 Task: Reply to email with the signature Brandon Turner with the subject 'Event invitation' from softage.1@softage.net with the message 'I would like to schedule a call to discuss the proposed changes to the budget plan.'
Action: Mouse moved to (380, 101)
Screenshot: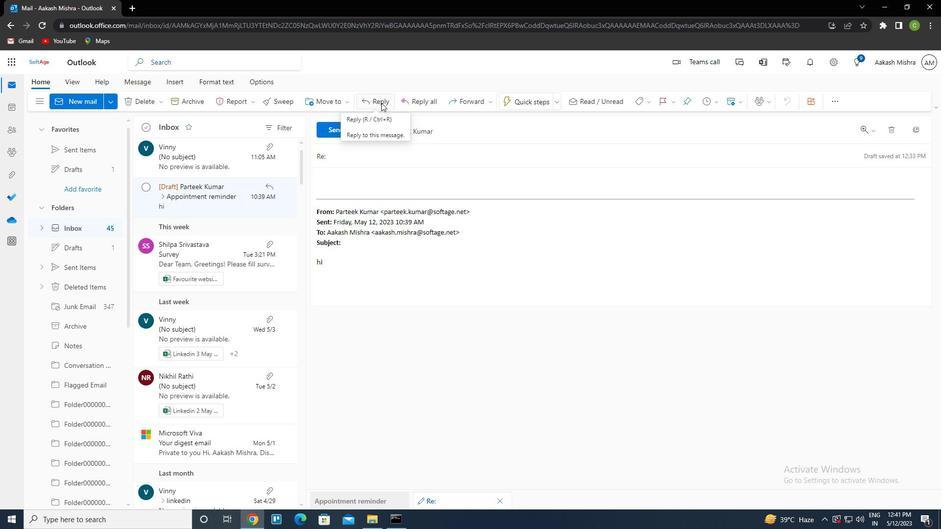 
Action: Mouse pressed left at (380, 101)
Screenshot: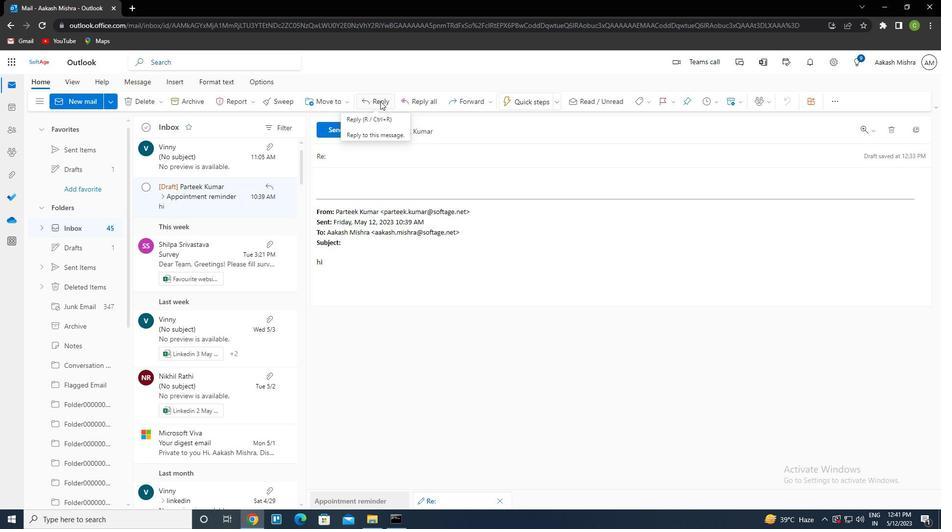 
Action: Mouse moved to (643, 103)
Screenshot: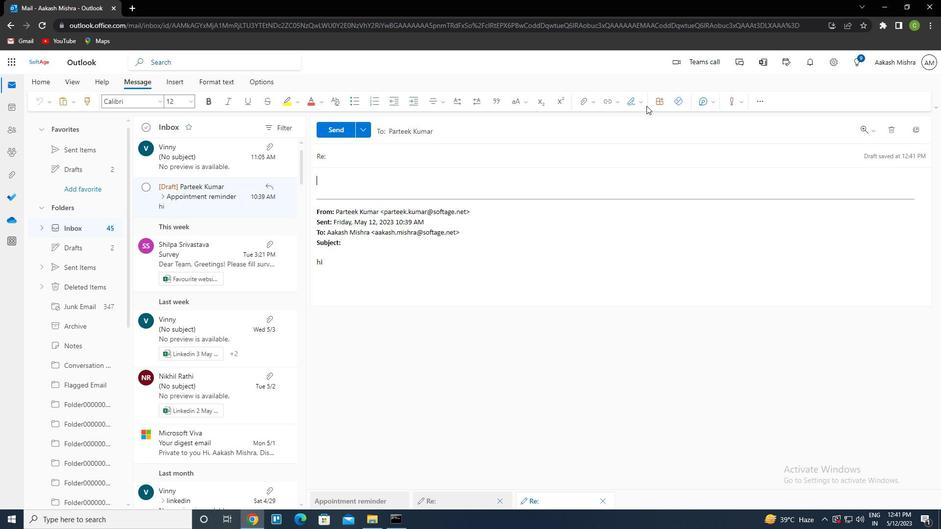 
Action: Mouse pressed left at (643, 103)
Screenshot: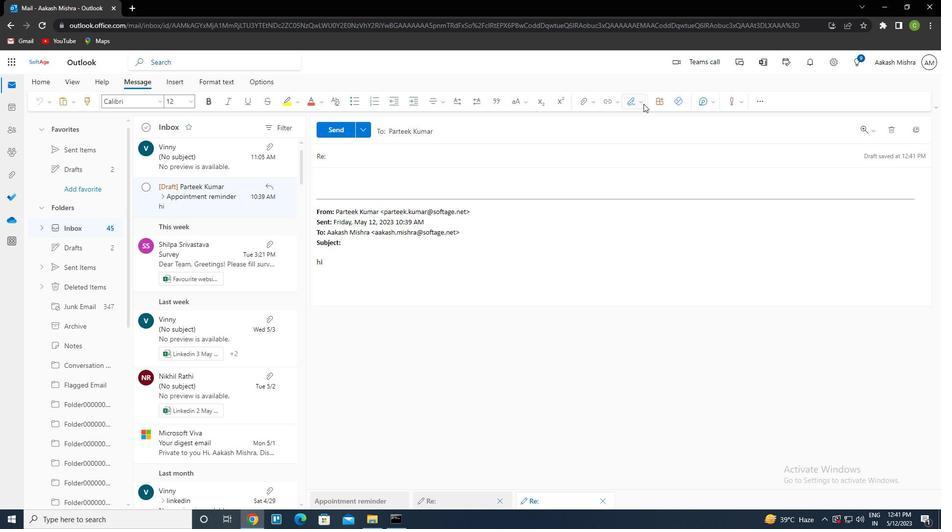 
Action: Mouse moved to (596, 462)
Screenshot: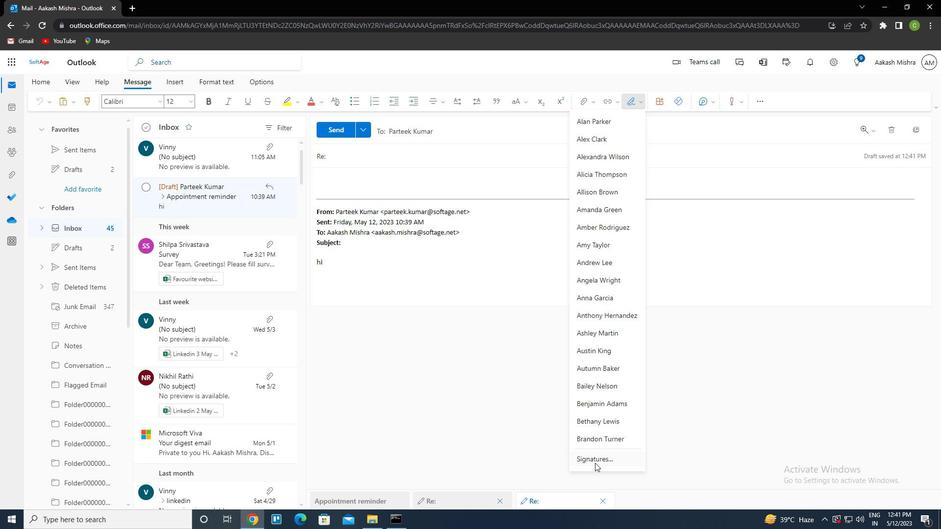 
Action: Mouse pressed left at (596, 462)
Screenshot: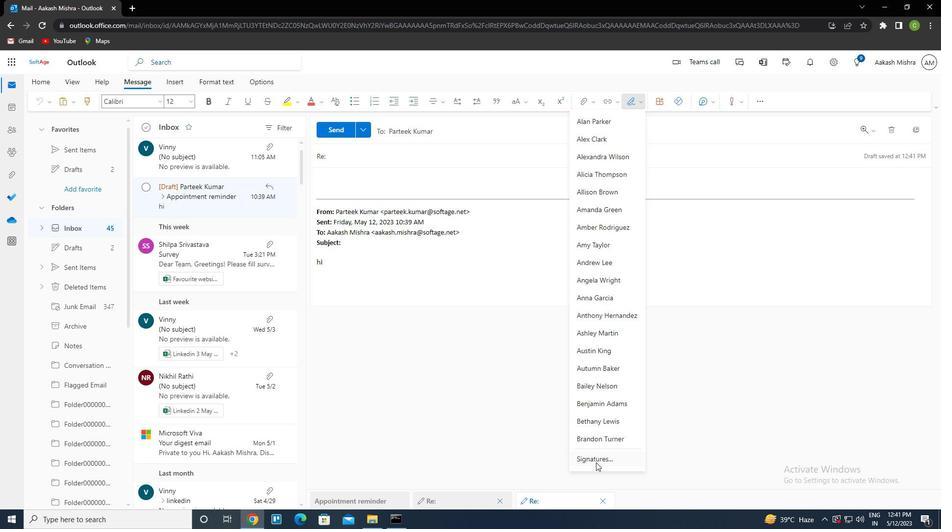 
Action: Mouse moved to (434, 197)
Screenshot: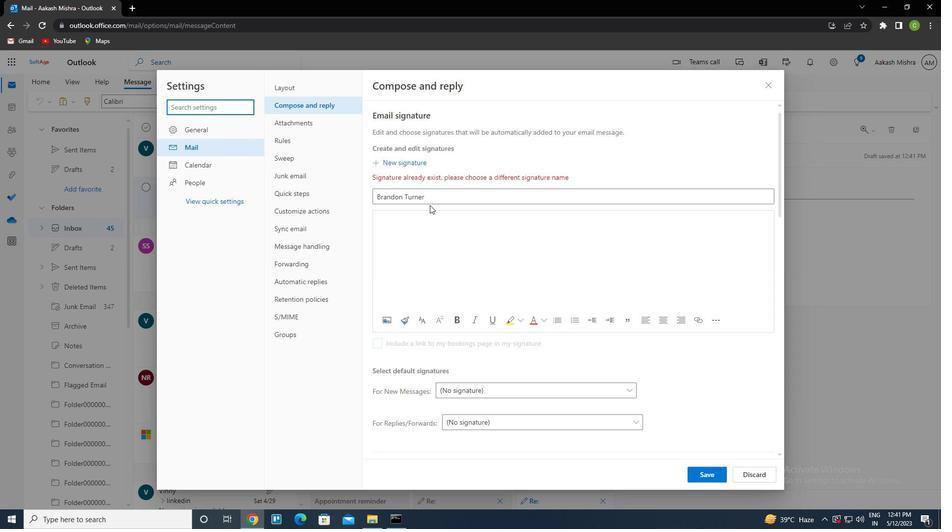 
Action: Mouse pressed left at (434, 197)
Screenshot: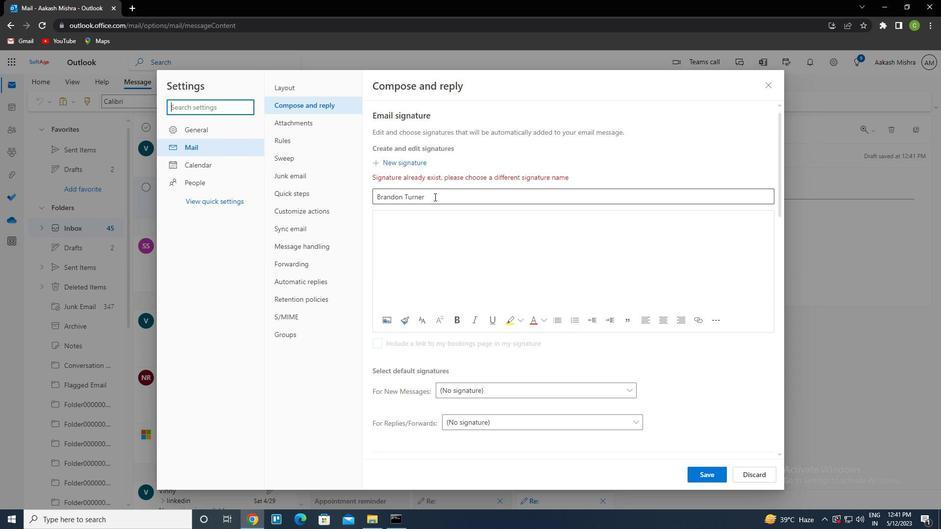 
Action: Mouse moved to (497, 184)
Screenshot: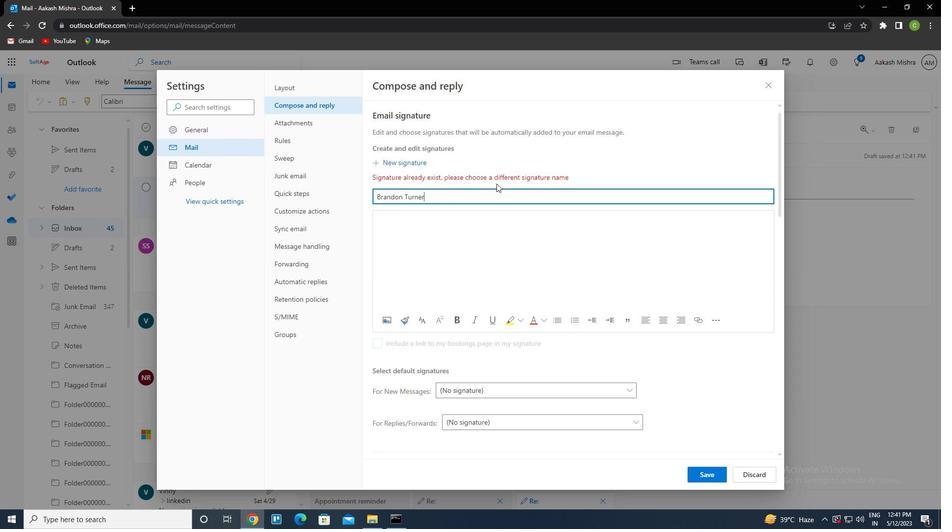 
Action: Key pressed <Key.backspace><Key.backspace><Key.backspace><Key.backspace><Key.backspace><Key.backspace><Key.backspace><Key.backspace><Key.backspace><Key.backspace><Key.backspace><Key.backspace><Key.backspace><Key.backspace><Key.backspace><Key.backspace><Key.backspace><Key.backspace><Key.backspace><Key.backspace><Key.backspace><Key.backspace><Key.backspace><Key.backspace><Key.backspace><Key.backspace>
Screenshot: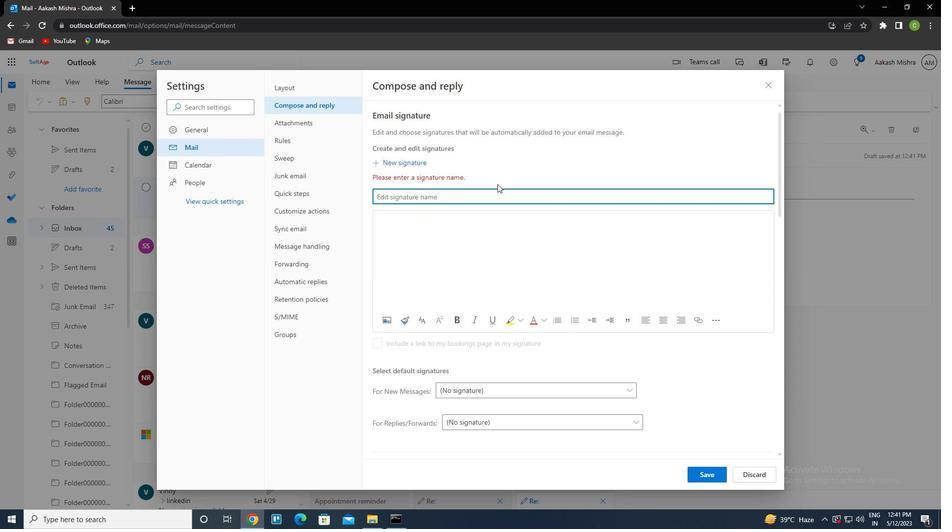 
Action: Mouse moved to (412, 161)
Screenshot: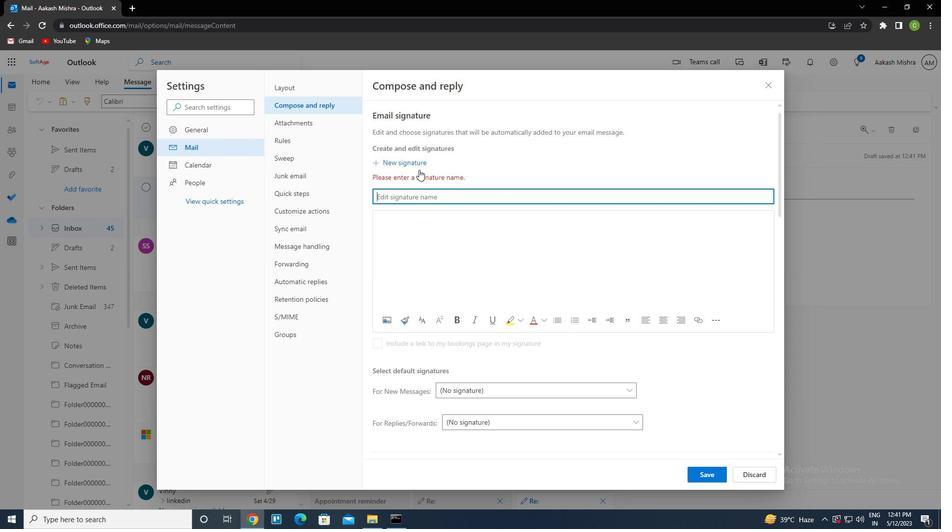 
Action: Mouse pressed left at (412, 161)
Screenshot: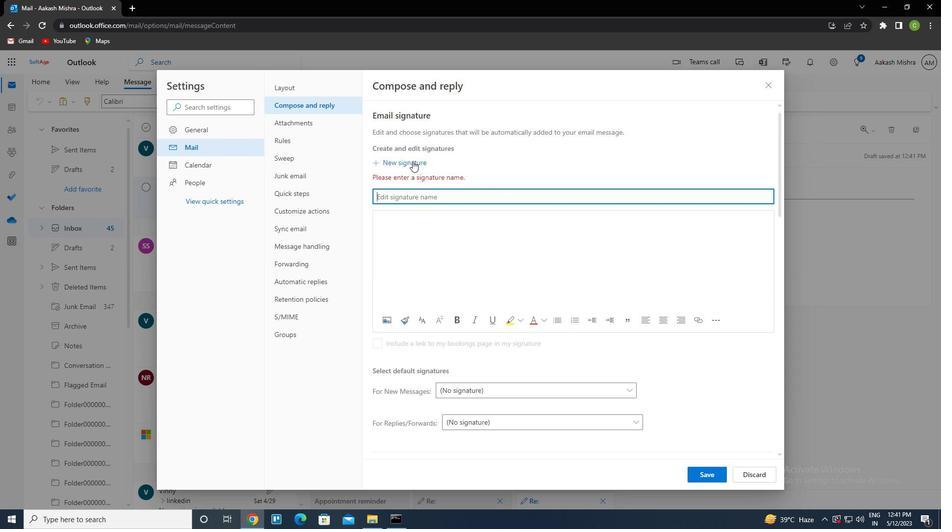 
Action: Mouse moved to (399, 197)
Screenshot: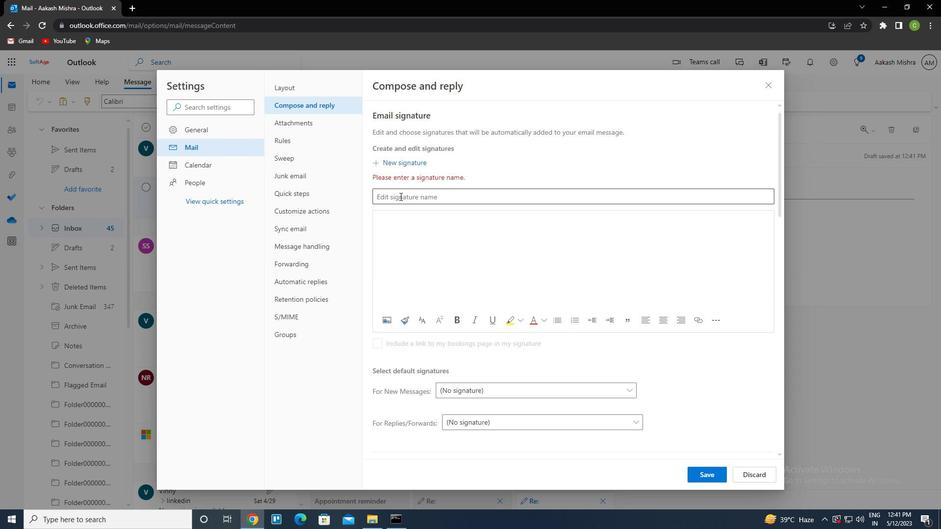 
Action: Mouse pressed left at (399, 197)
Screenshot: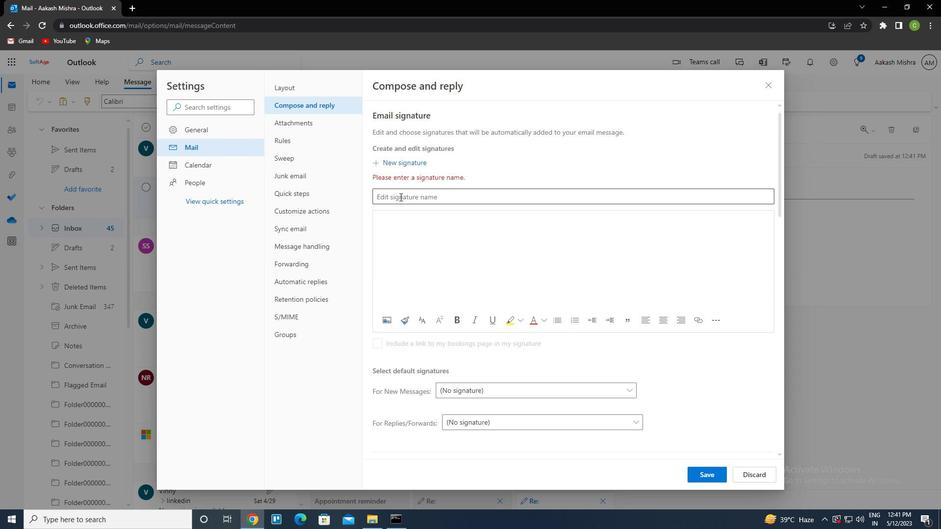 
Action: Key pressed <Key.shift>BRANDON<Key.space><Key.shift><Key.shift><Key.shift><Key.shift>TURNERctrl+Actrl+C
Screenshot: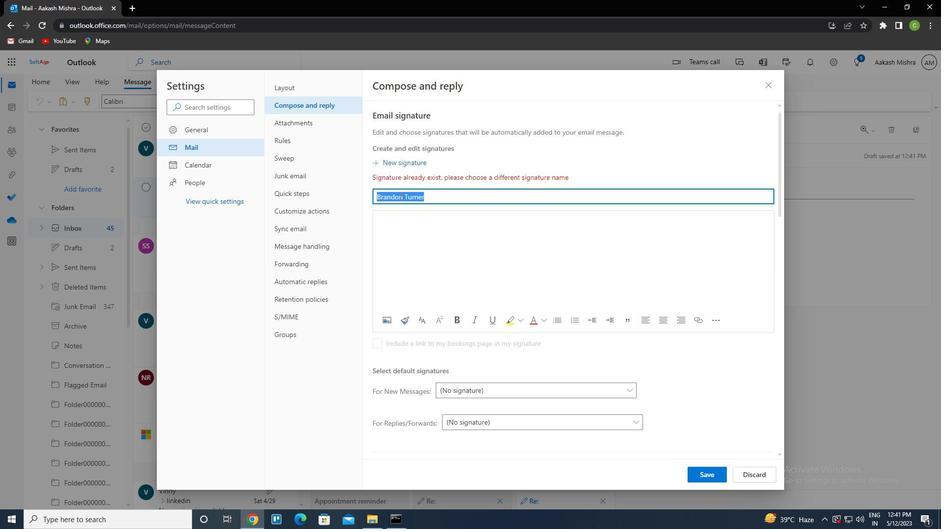 
Action: Mouse moved to (399, 230)
Screenshot: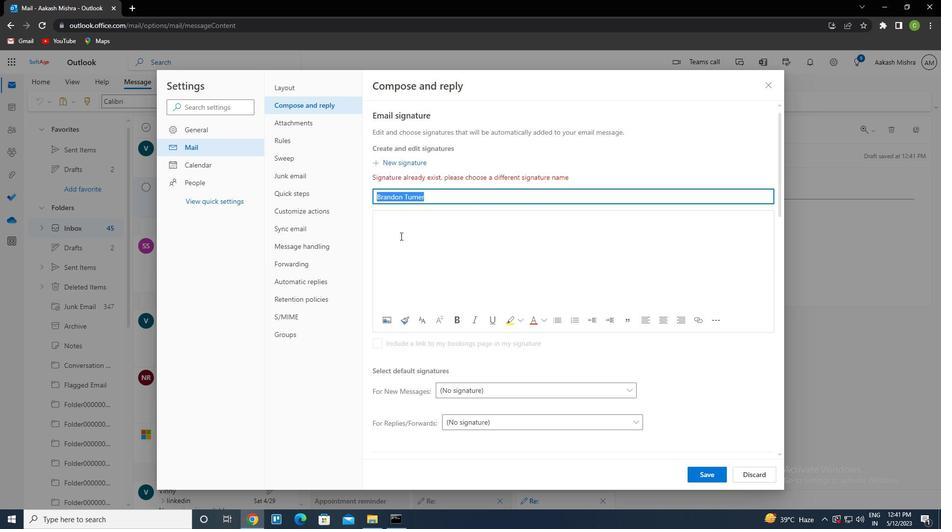 
Action: Mouse pressed left at (399, 230)
Screenshot: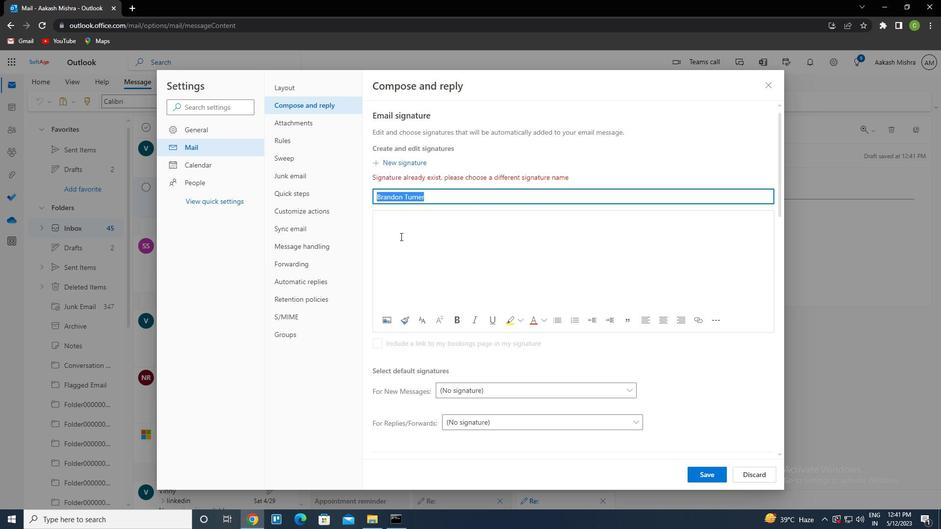 
Action: Key pressed ctrl+V
Screenshot: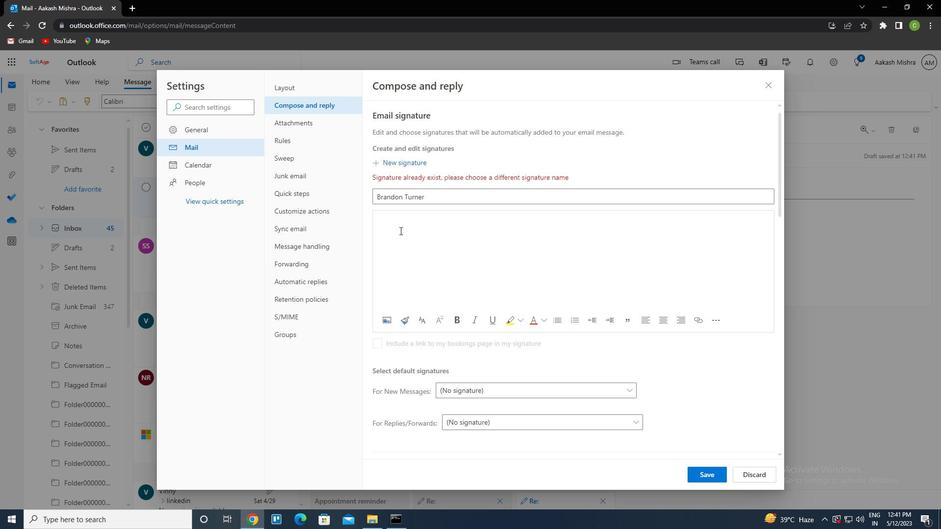 
Action: Mouse moved to (705, 473)
Screenshot: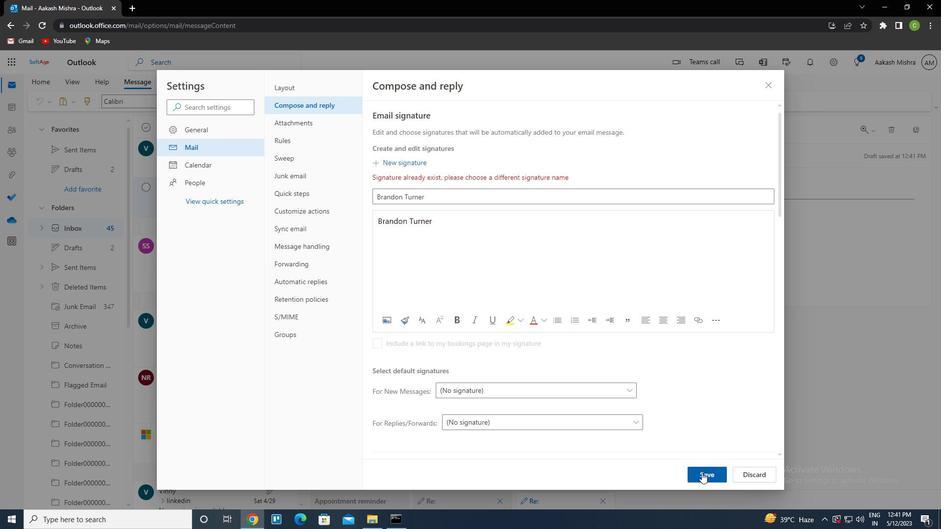 
Action: Mouse pressed left at (705, 473)
Screenshot: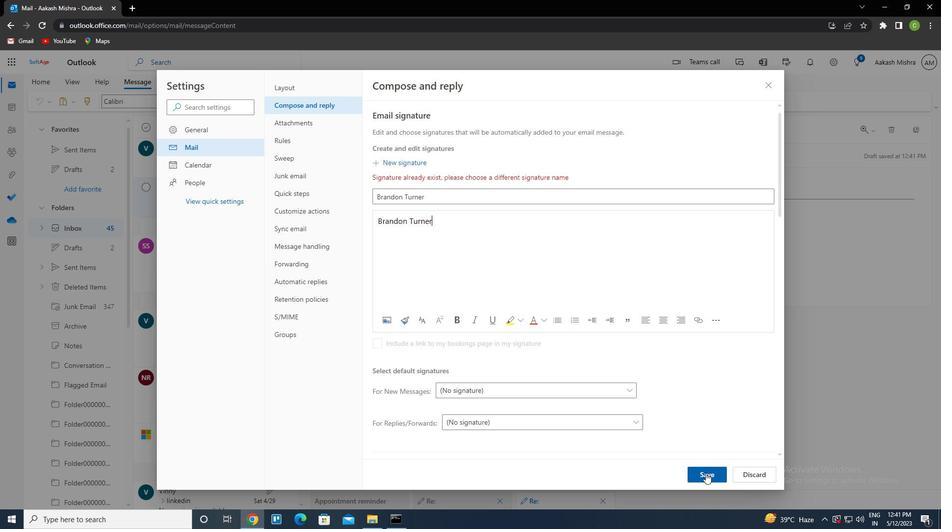 
Action: Mouse moved to (817, 275)
Screenshot: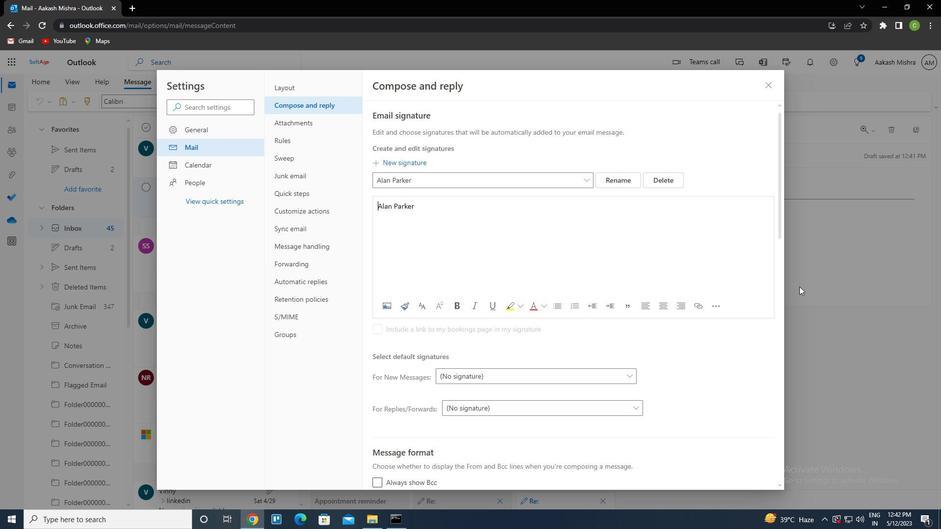 
Action: Mouse pressed left at (817, 275)
Screenshot: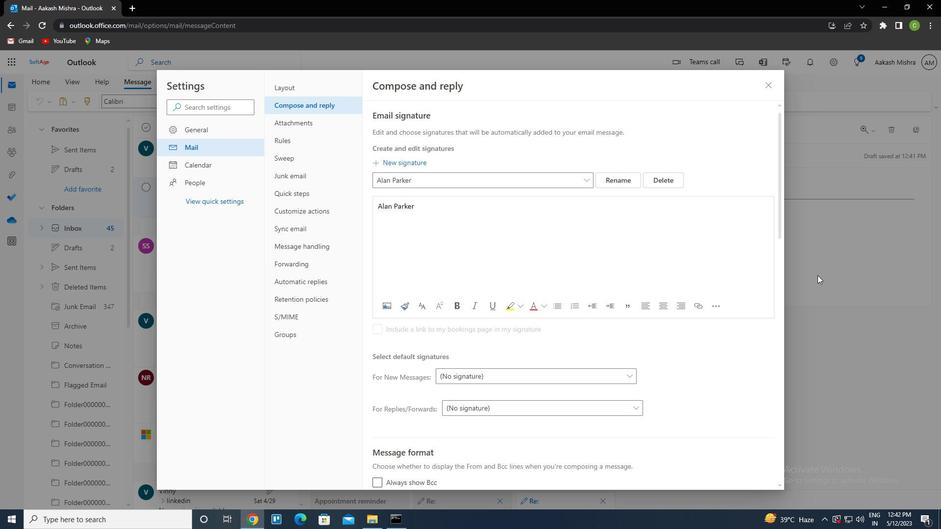 
Action: Mouse moved to (352, 270)
Screenshot: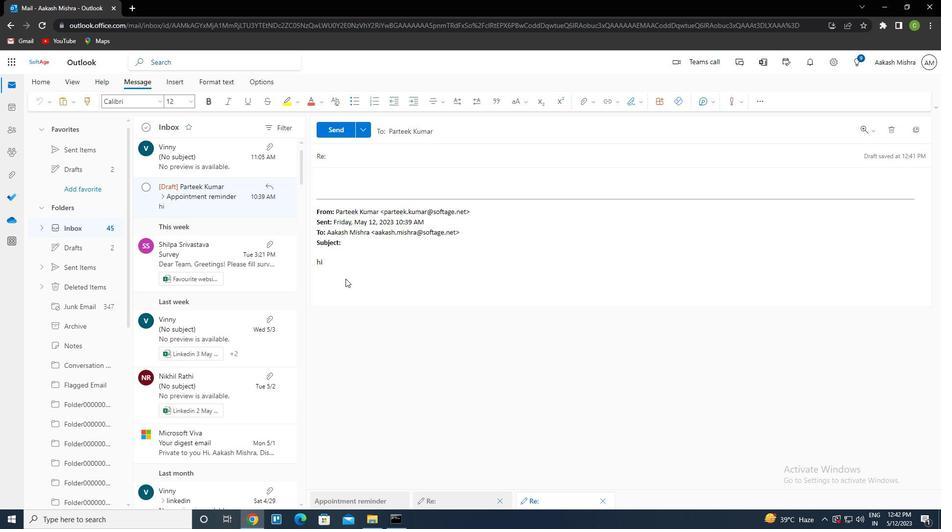
Action: Mouse pressed left at (352, 270)
Screenshot: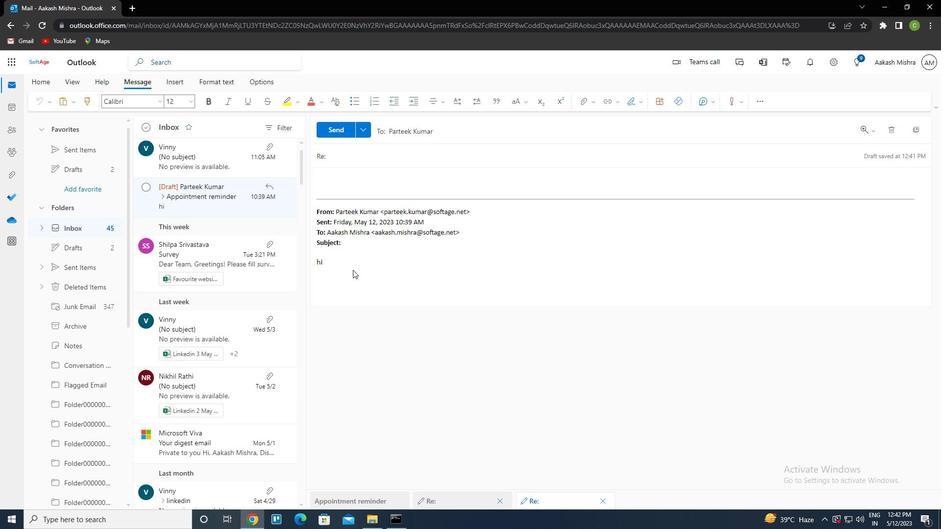 
Action: Mouse moved to (344, 193)
Screenshot: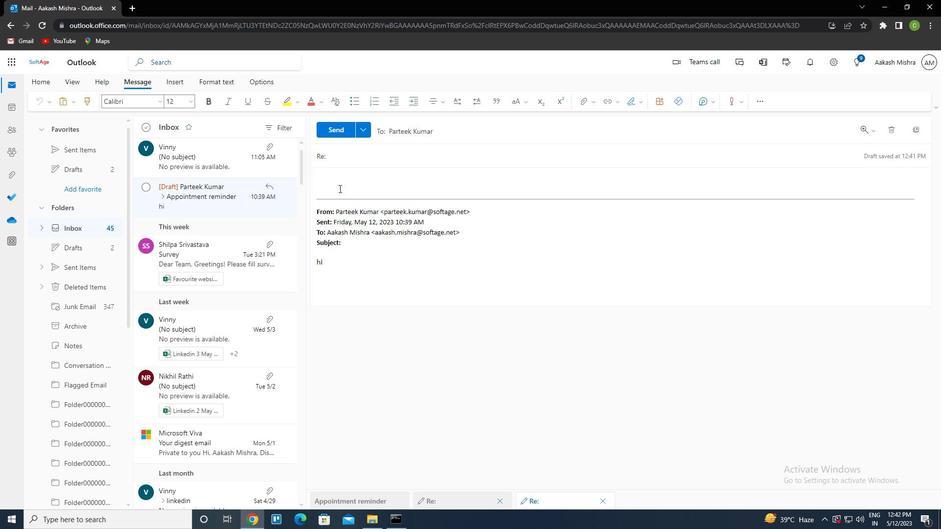 
Action: Mouse pressed left at (344, 193)
Screenshot: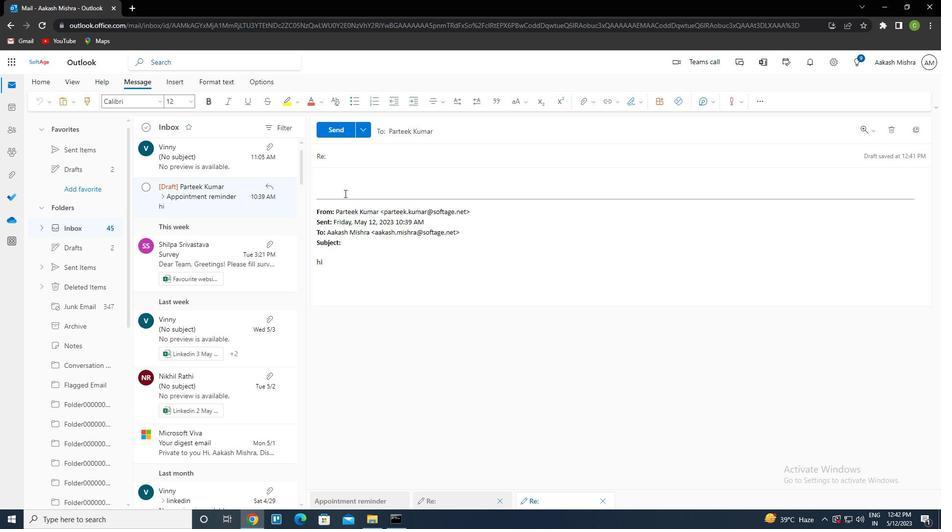 
Action: Mouse moved to (344, 192)
Screenshot: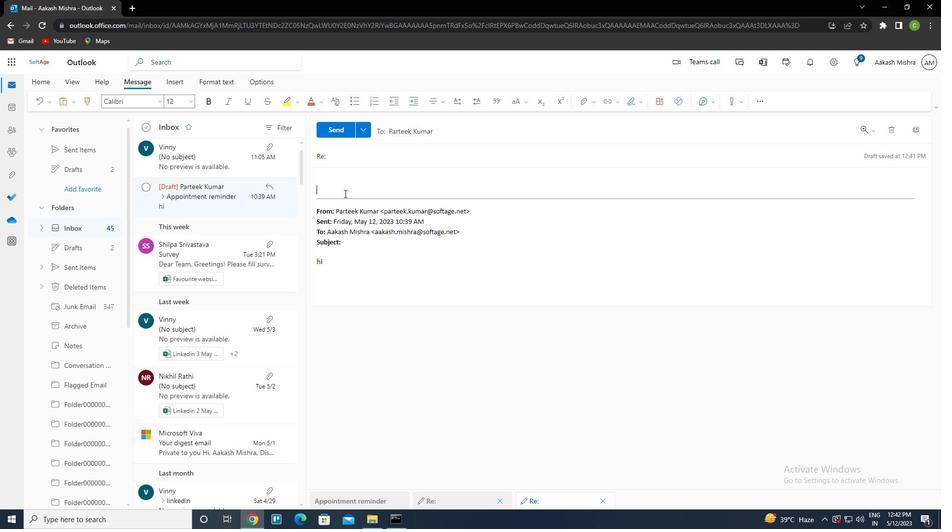 
Action: Key pressed ctrl+V
Screenshot: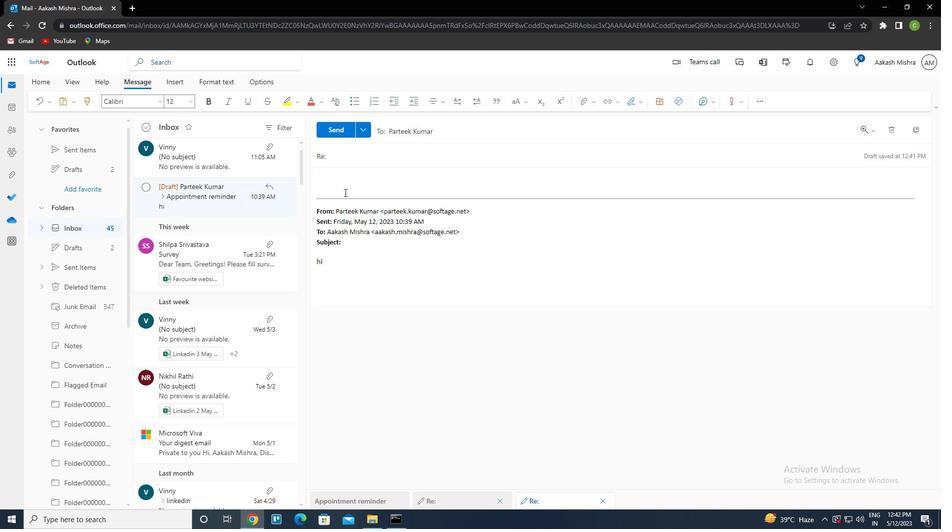 
Action: Mouse moved to (346, 155)
Screenshot: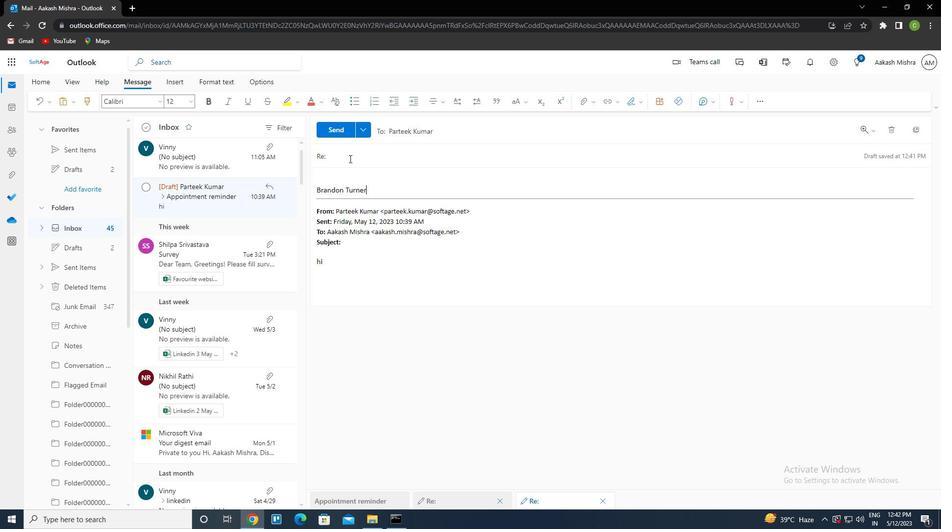 
Action: Mouse pressed left at (346, 155)
Screenshot: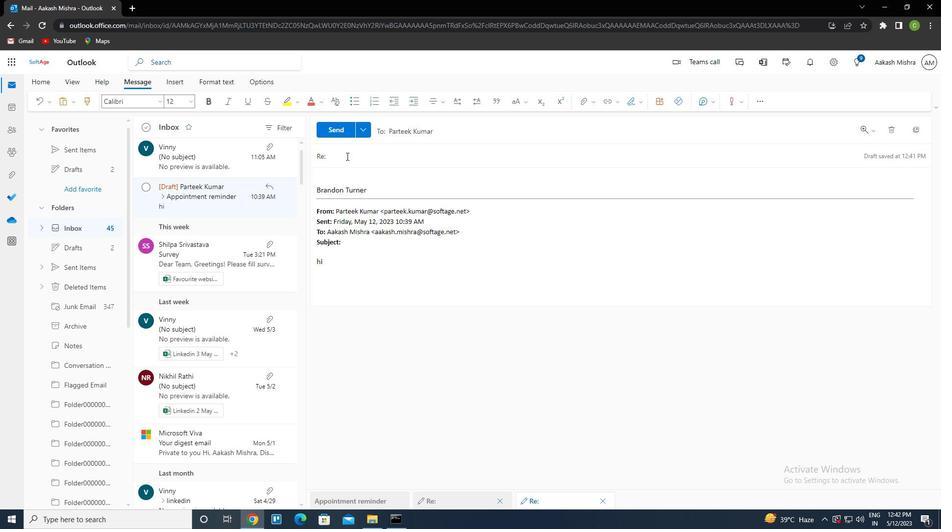 
Action: Key pressed <Key.shift>EVENT<Key.space>INVITION<Key.backspace><Key.backspace><Key.backspace>ATION<Key.space>
Screenshot: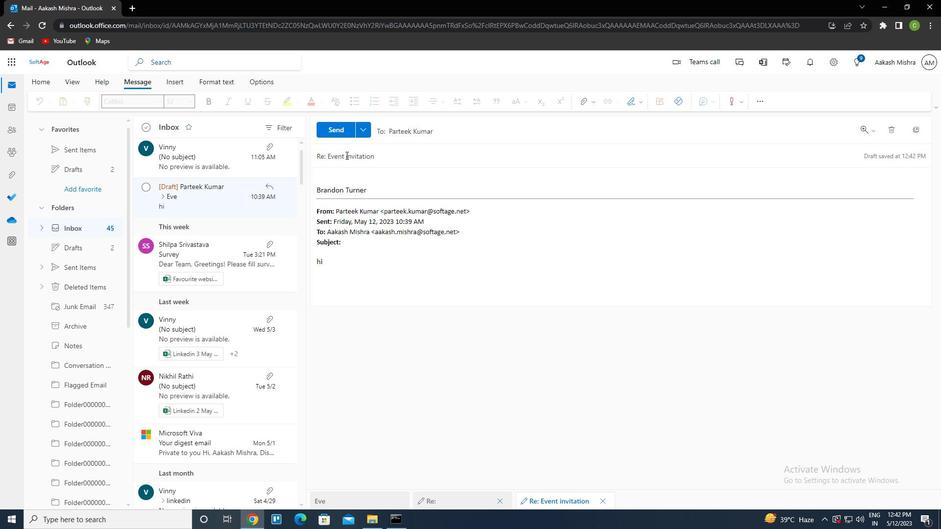 
Action: Mouse moved to (329, 176)
Screenshot: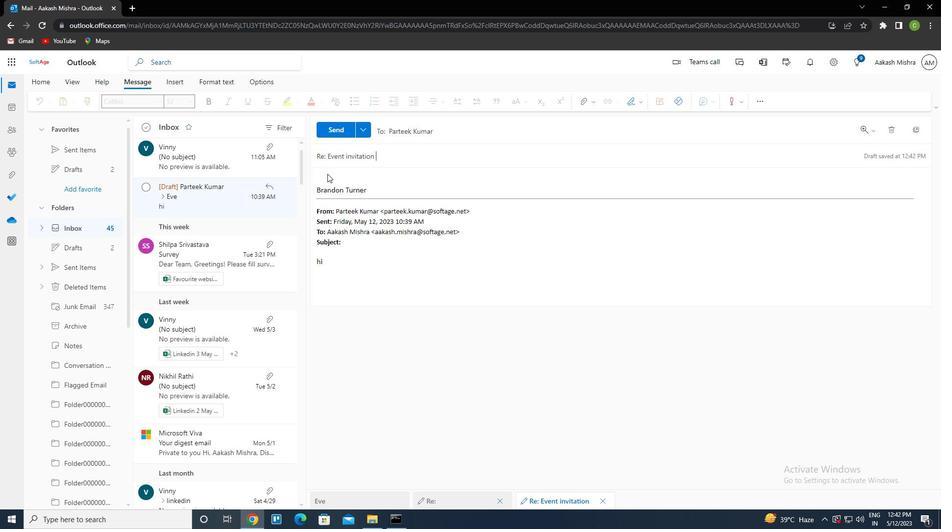 
Action: Mouse pressed left at (329, 176)
Screenshot: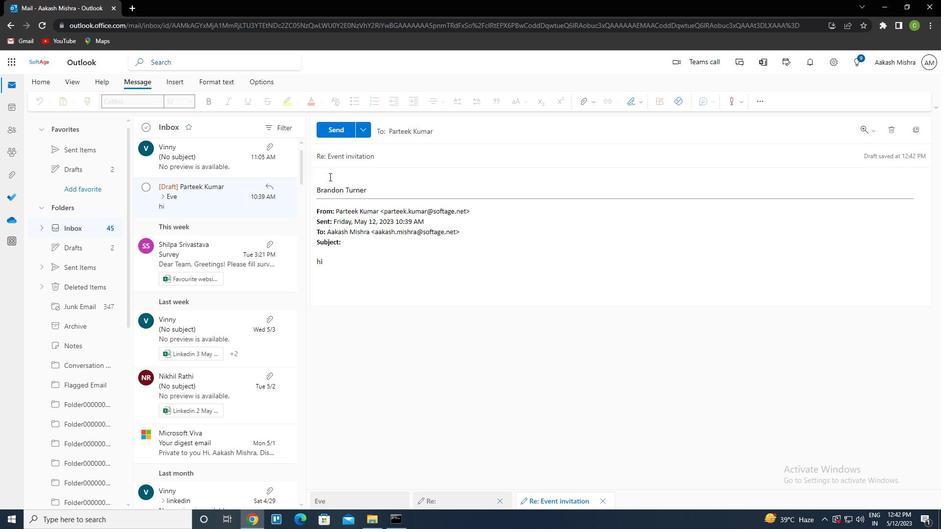 
Action: Key pressed <Key.shift>I<Key.space>WOULD<Key.space>LIKE<Key.space>TO<Key.space>SCHEDULE<Key.space>A<Key.space>CALL<Key.space>TO<Key.space>DIS<Key.tab><Key.space>THE<Key.space>PROPOSED<Key.space>CHANGES<Key.space>TO<Key.space>THE<Key.space>BUDGET<Key.space>PLAN
Screenshot: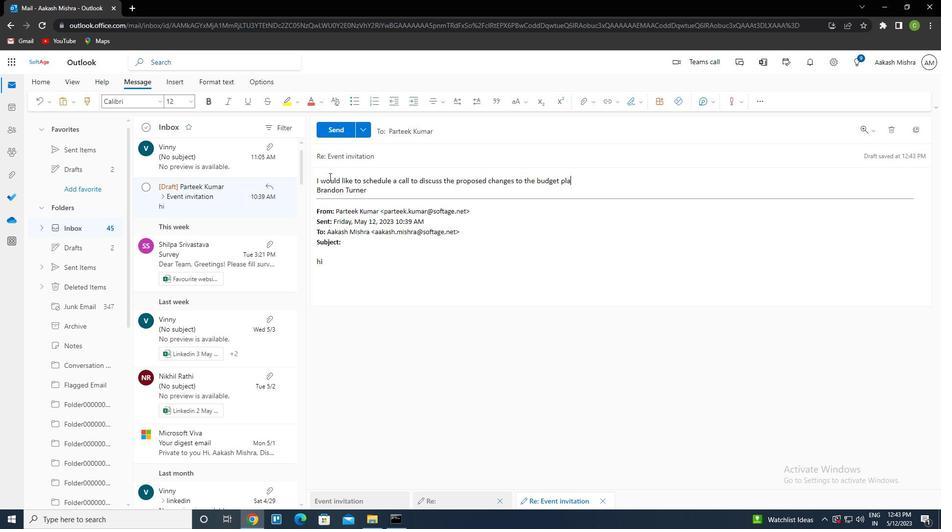 
Action: Mouse moved to (337, 129)
Screenshot: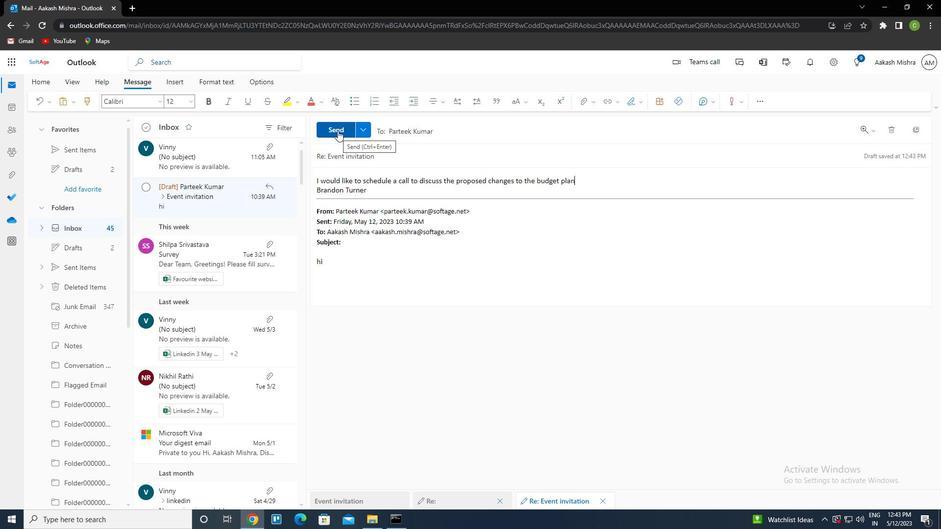 
Action: Mouse pressed left at (337, 129)
Screenshot: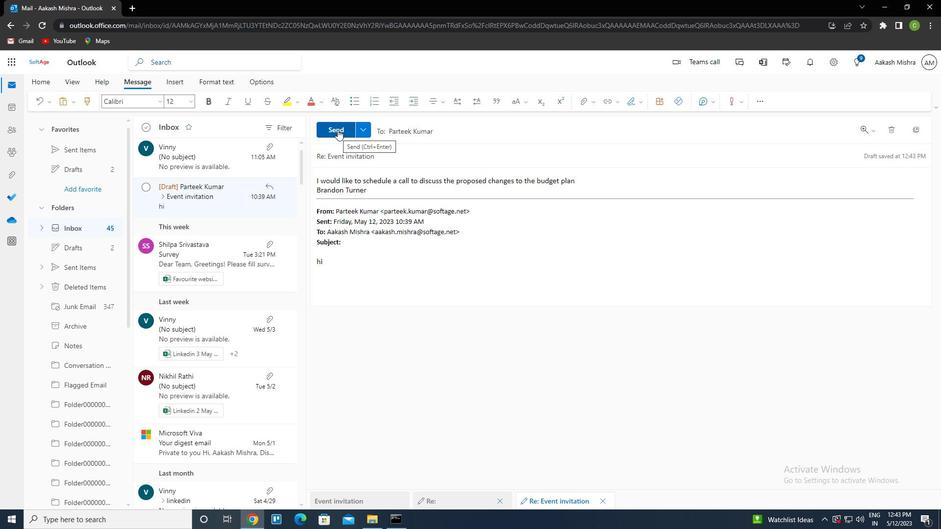 
